 Task: Add Juneshine Midnight Variety Pack to the cart.
Action: Mouse moved to (805, 305)
Screenshot: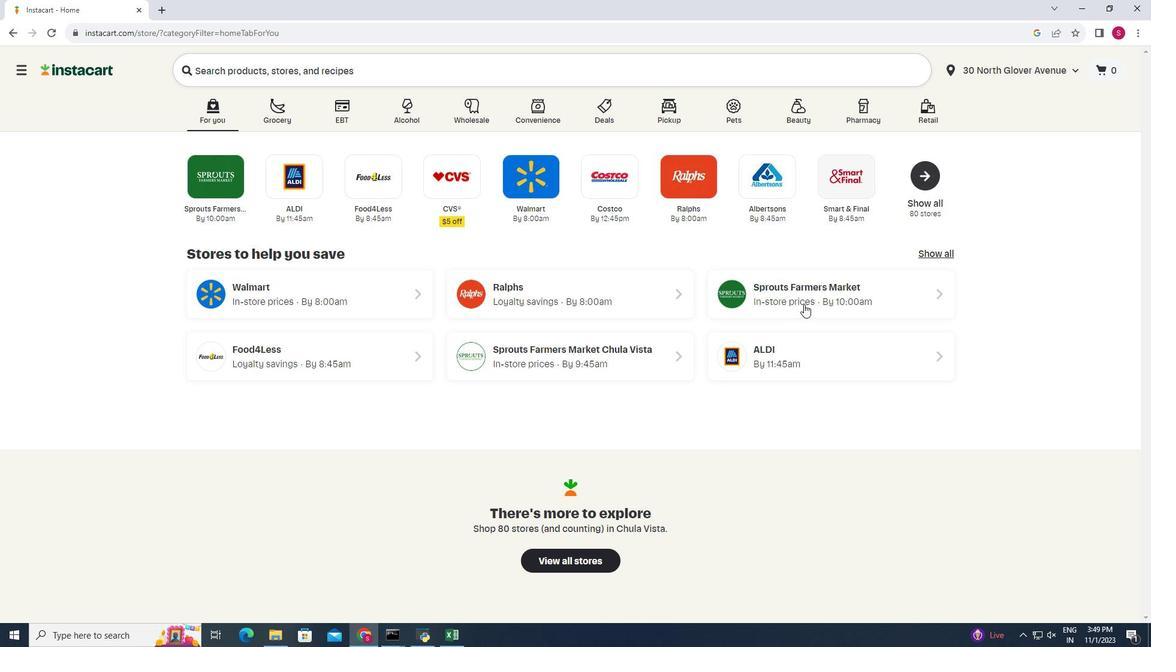 
Action: Mouse pressed left at (805, 305)
Screenshot: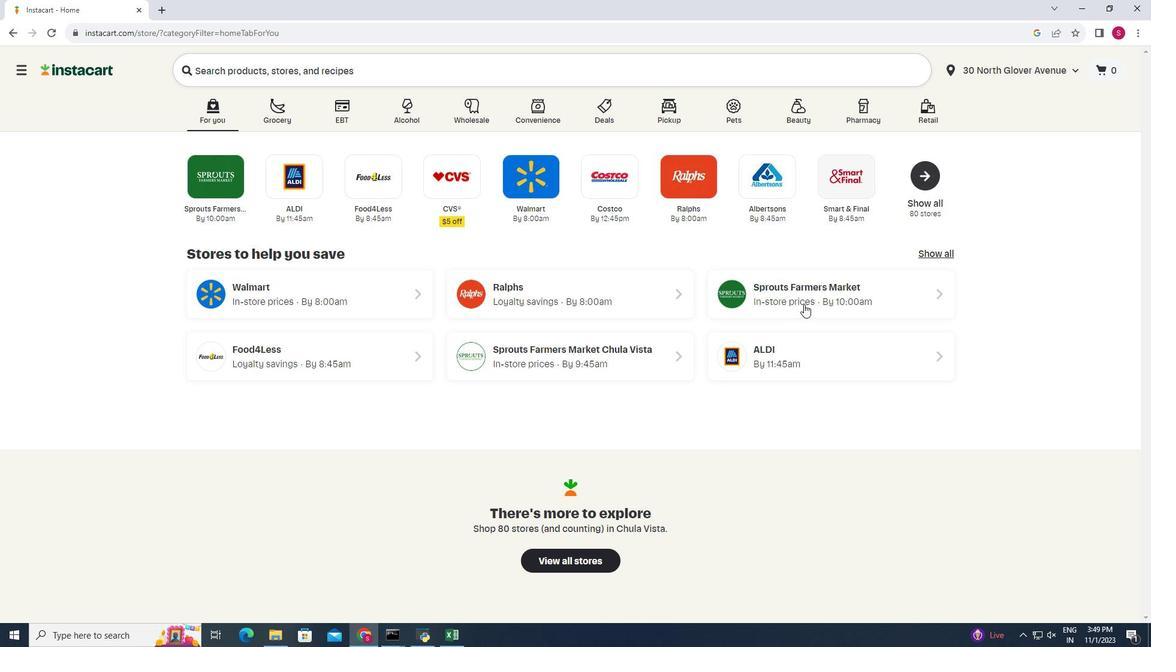 
Action: Mouse moved to (68, 595)
Screenshot: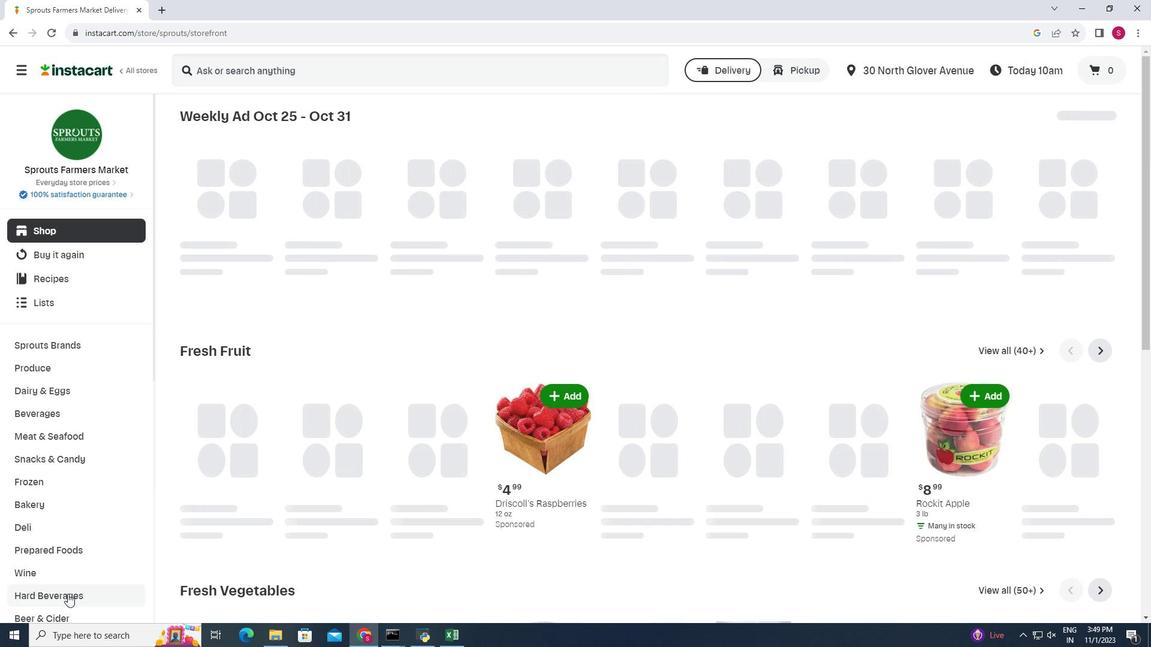 
Action: Mouse pressed left at (68, 595)
Screenshot: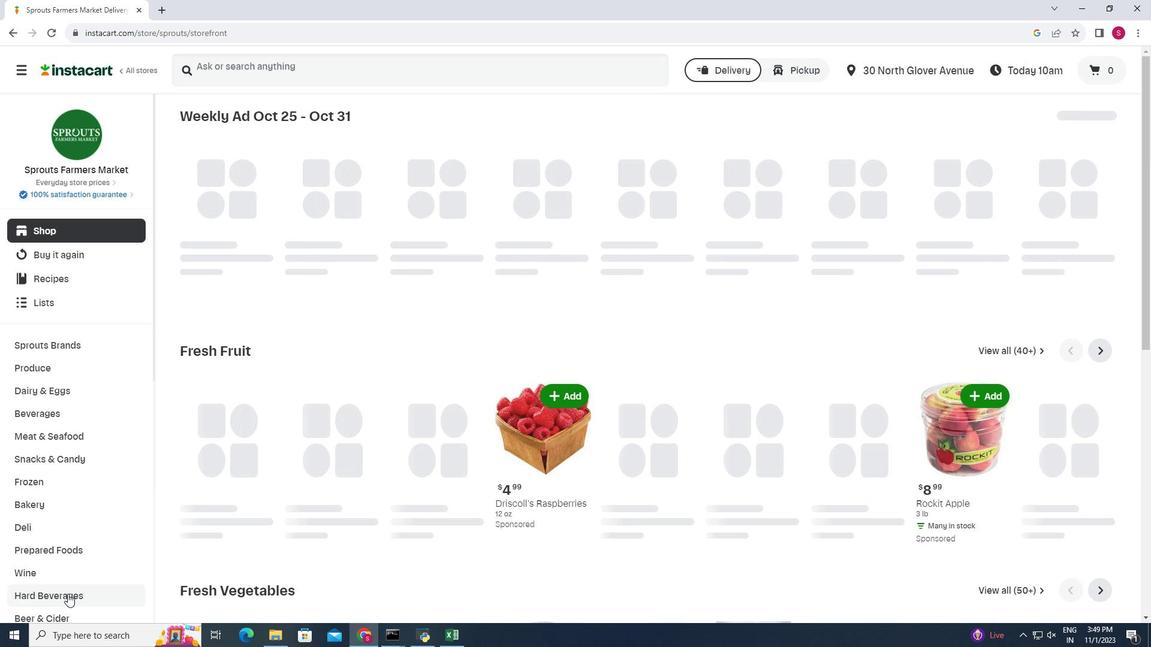 
Action: Mouse moved to (425, 147)
Screenshot: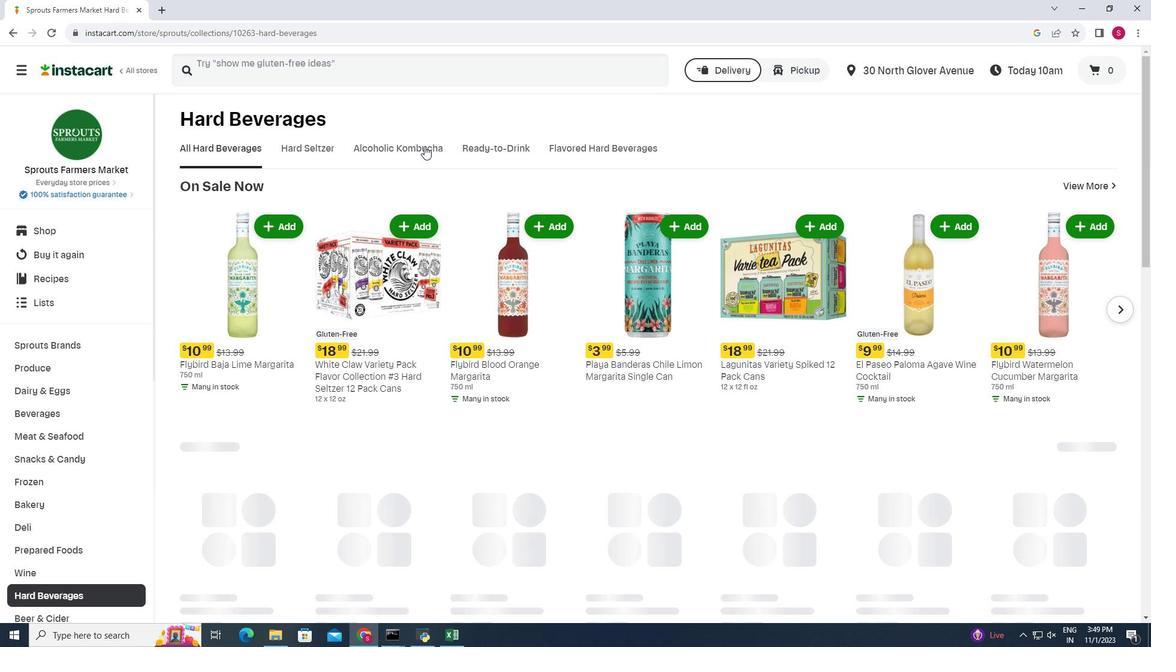 
Action: Mouse pressed left at (425, 147)
Screenshot: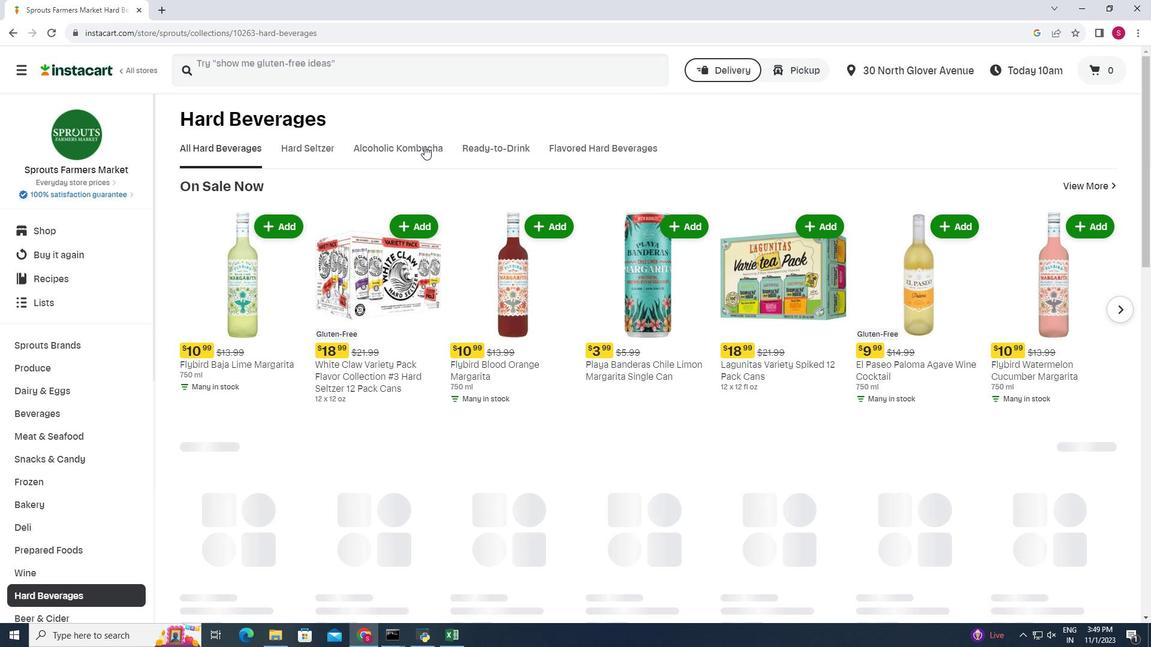 
Action: Mouse moved to (748, 181)
Screenshot: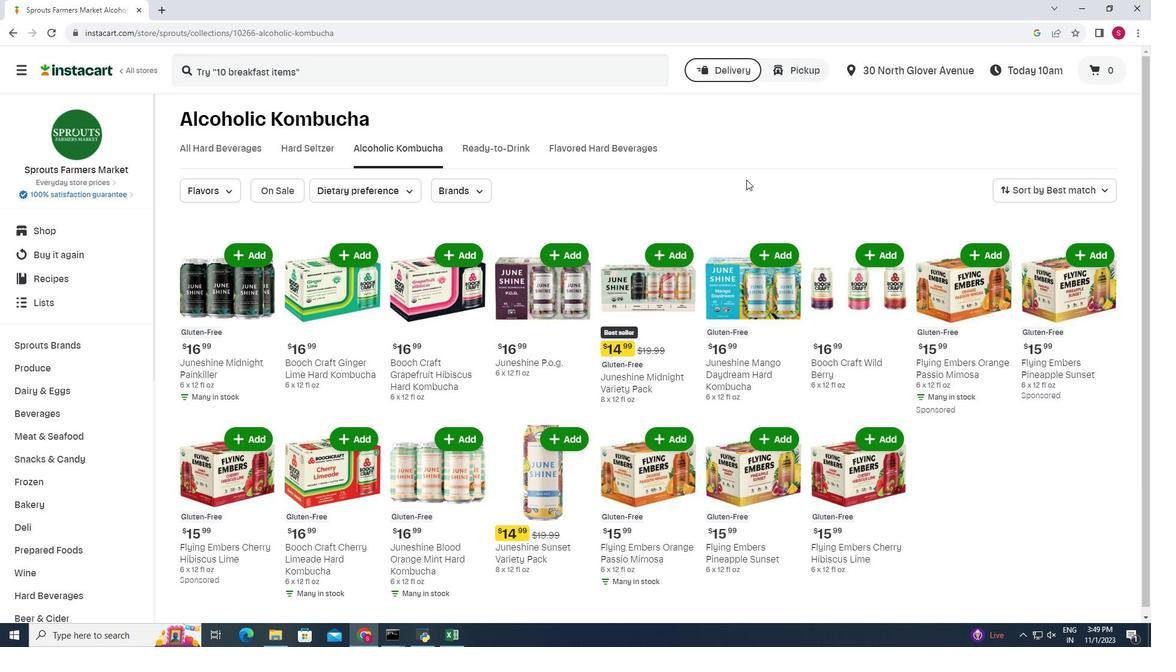 
Action: Mouse scrolled (748, 180) with delta (0, 0)
Screenshot: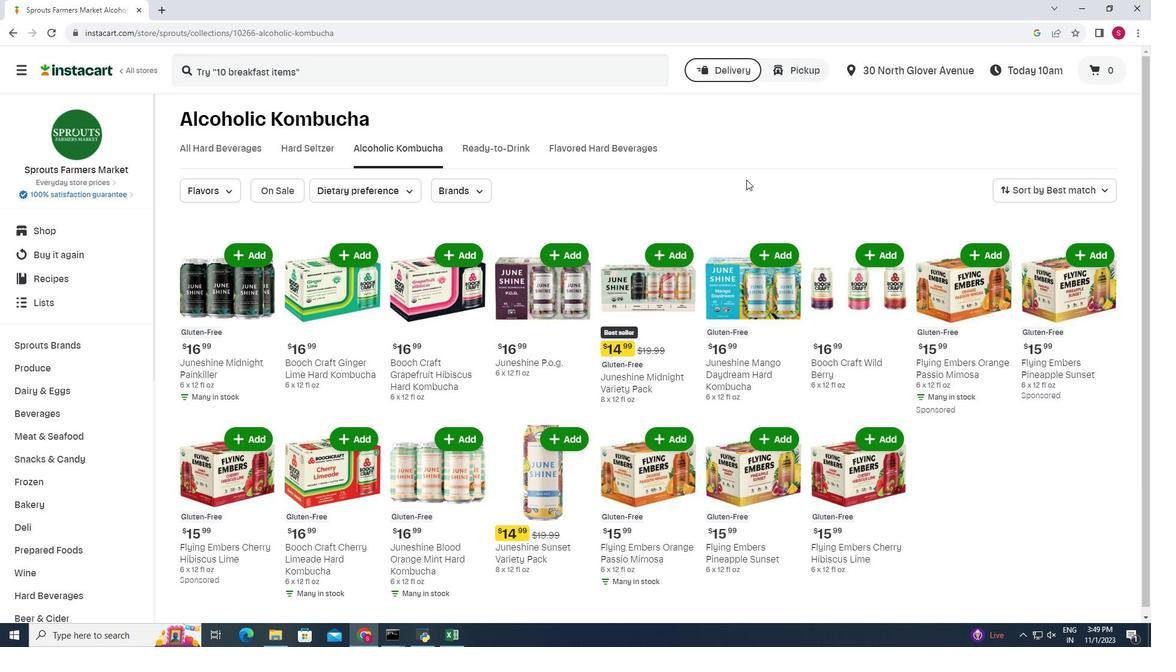 
Action: Mouse moved to (668, 251)
Screenshot: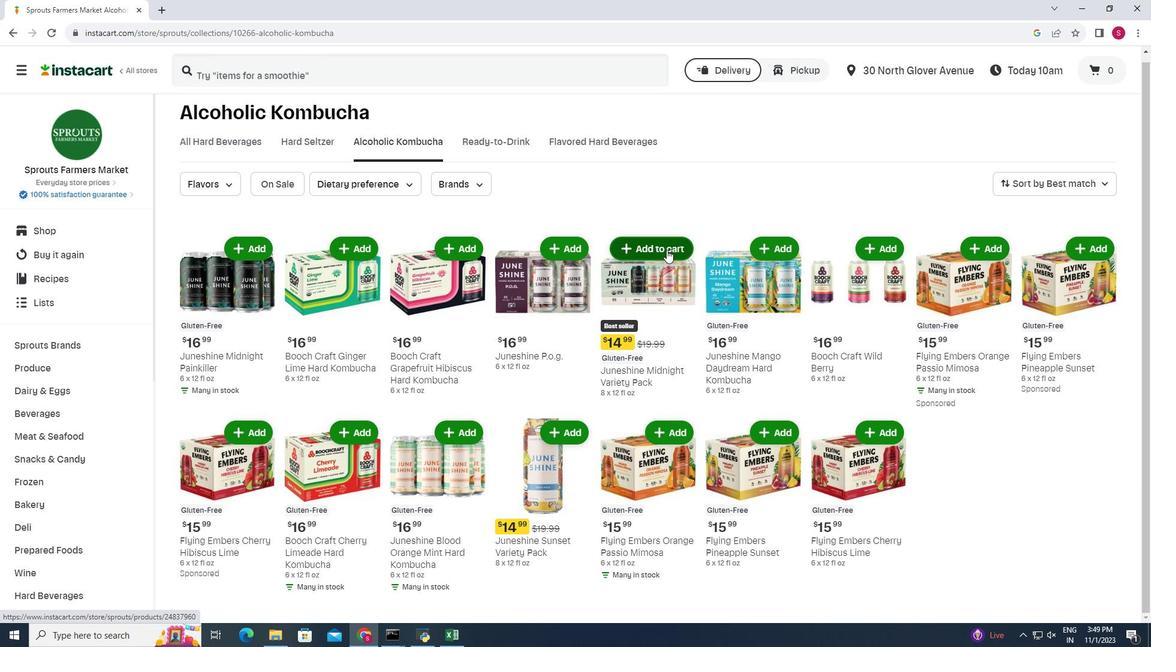 
Action: Mouse pressed left at (668, 251)
Screenshot: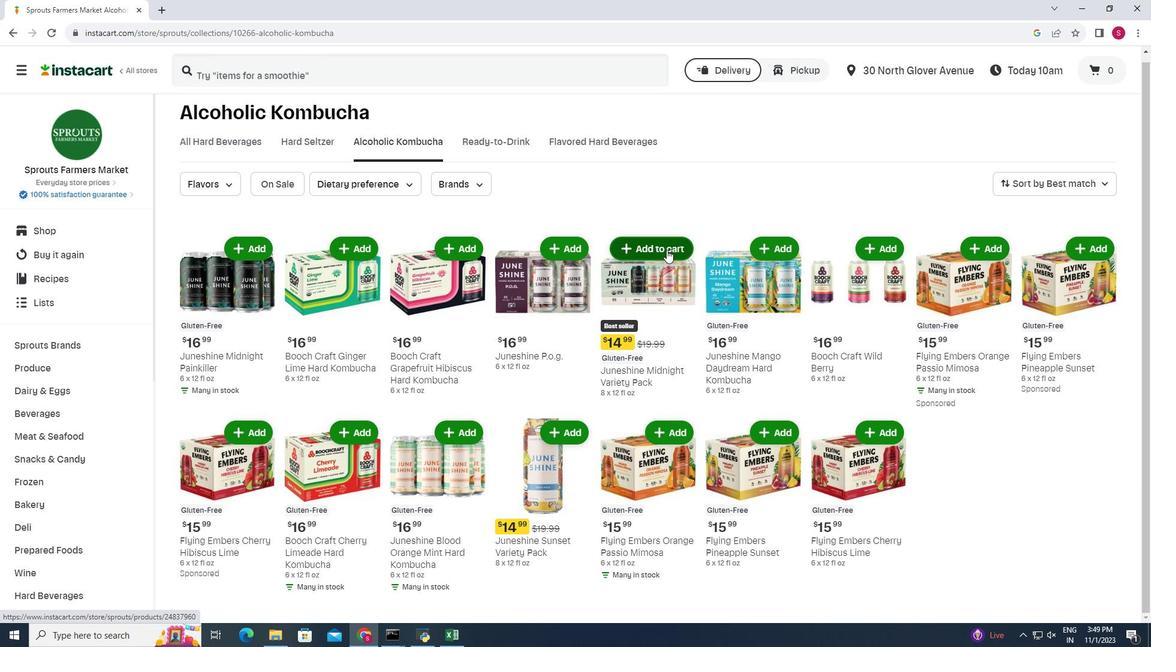 
Action: Mouse moved to (685, 215)
Screenshot: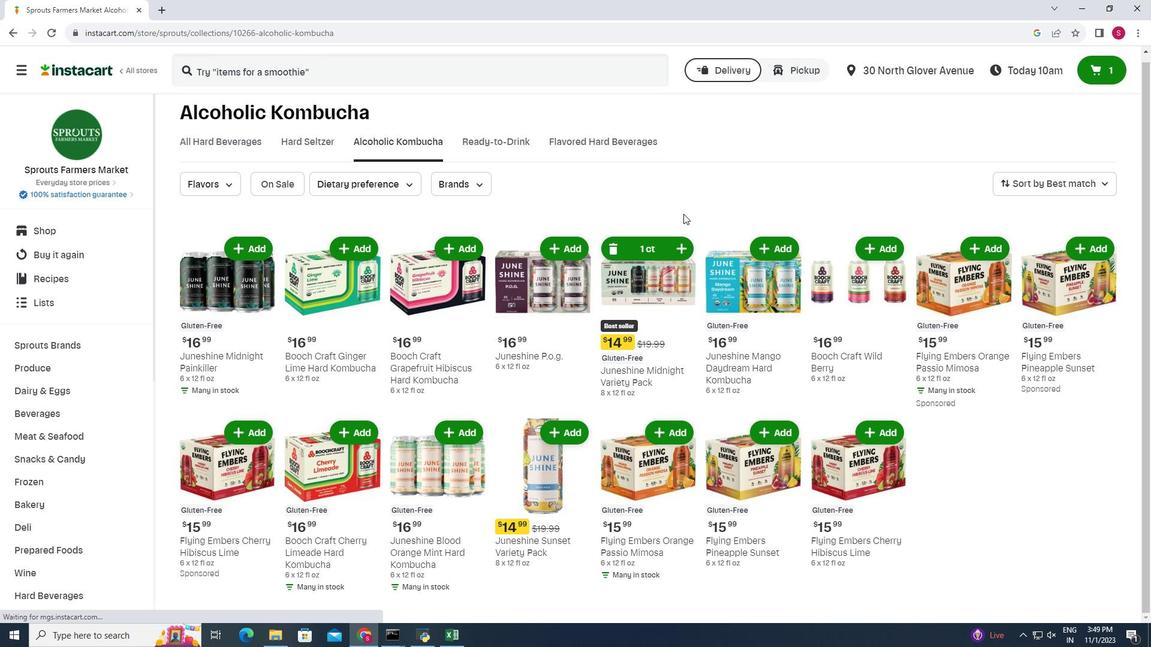 
